 Task: Check the repository's stargazers to see who's interested.
Action: Mouse moved to (546, 43)
Screenshot: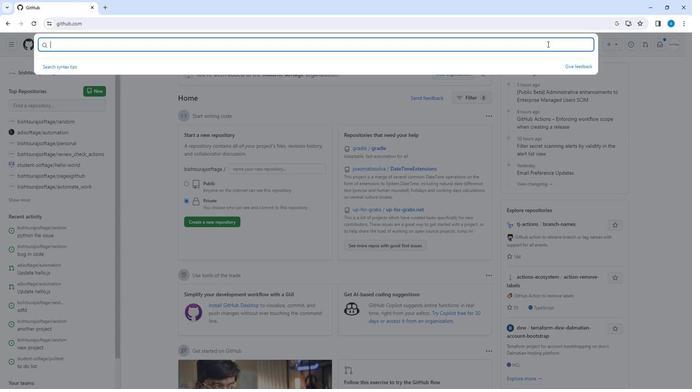 
Action: Mouse pressed left at (546, 43)
Screenshot: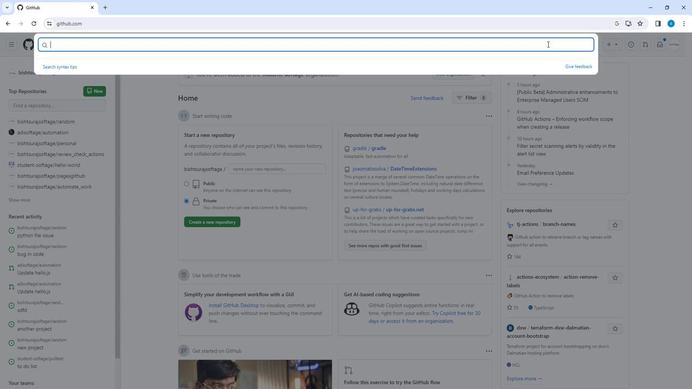 
Action: Key pressed bootstrap
Screenshot: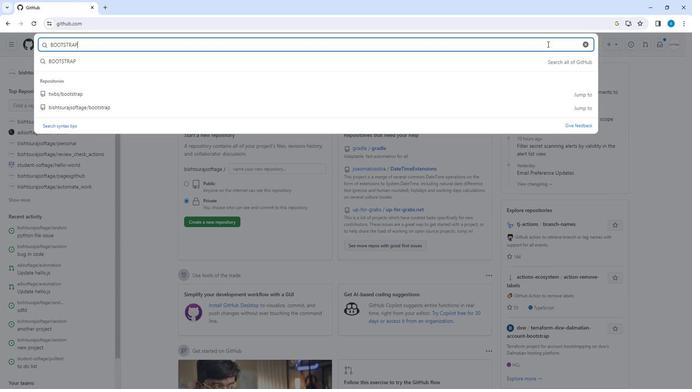 
Action: Mouse moved to (308, 96)
Screenshot: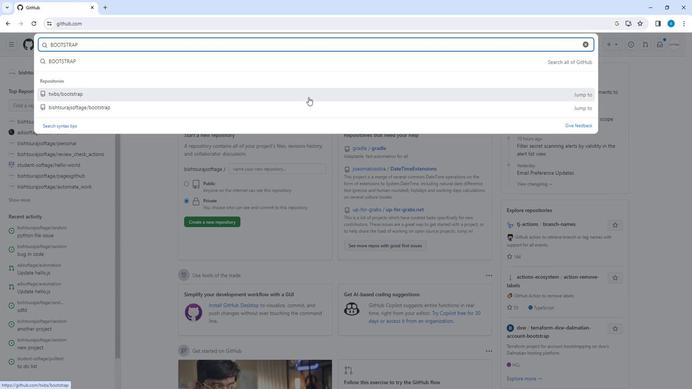 
Action: Mouse pressed left at (308, 96)
Screenshot: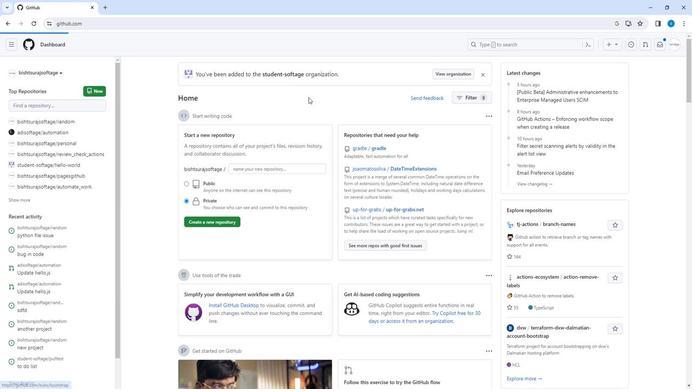 
Action: Mouse moved to (479, 257)
Screenshot: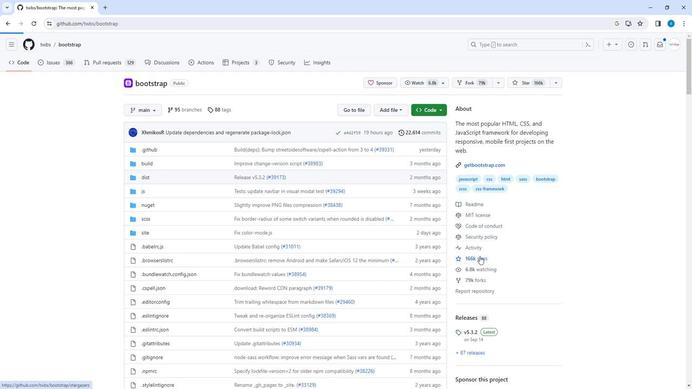 
Action: Mouse pressed left at (479, 257)
Screenshot: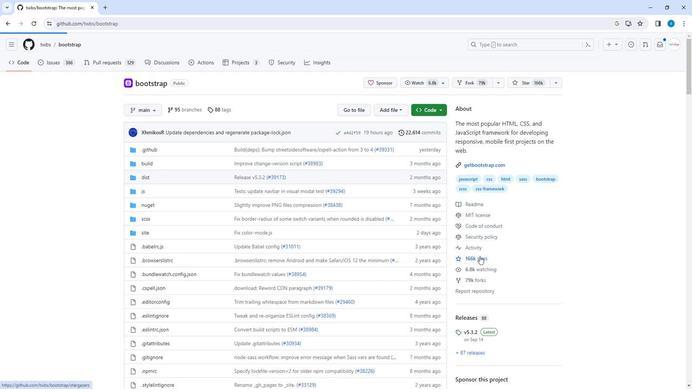 
Action: Mouse moved to (160, 148)
Screenshot: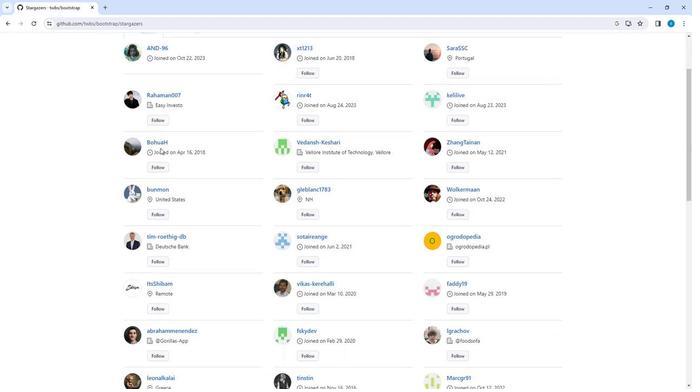 
Action: Mouse scrolled (160, 147) with delta (0, 0)
Screenshot: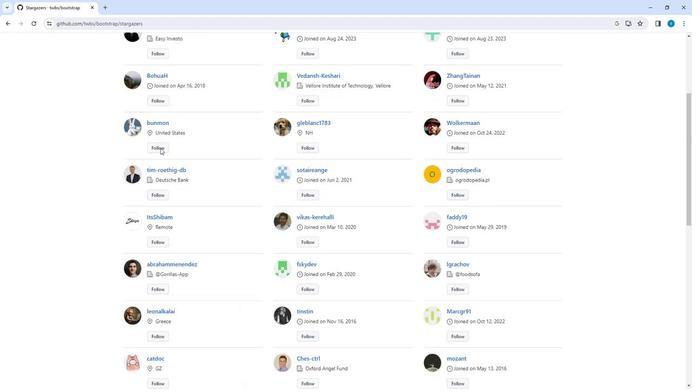 
Action: Mouse scrolled (160, 147) with delta (0, 0)
Screenshot: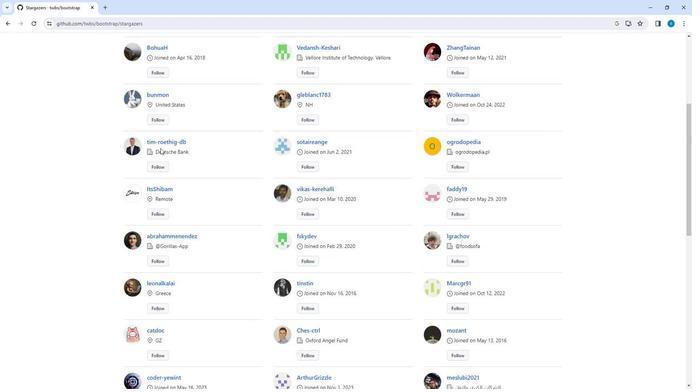 
Action: Mouse scrolled (160, 147) with delta (0, 0)
Screenshot: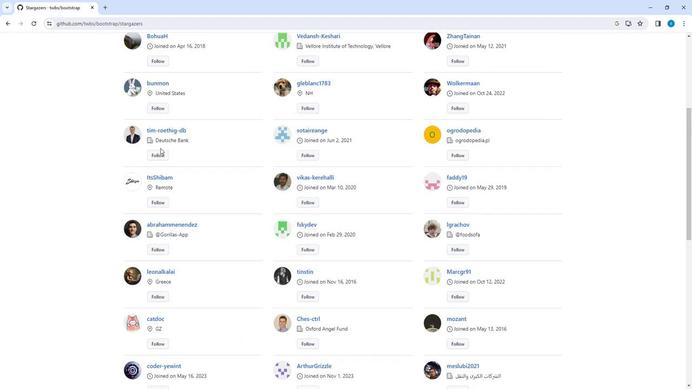 
Action: Mouse scrolled (160, 147) with delta (0, 0)
Screenshot: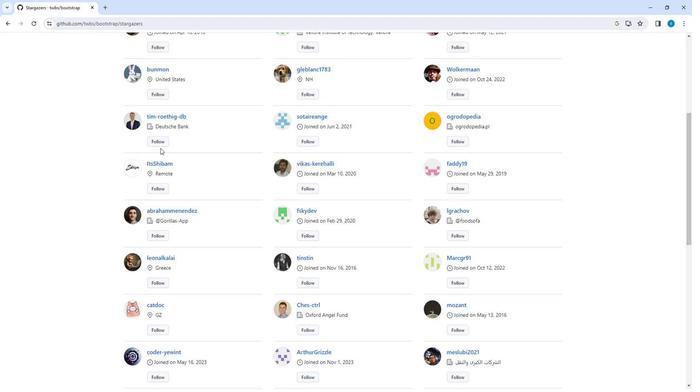 
Action: Mouse scrolled (160, 147) with delta (0, 0)
Screenshot: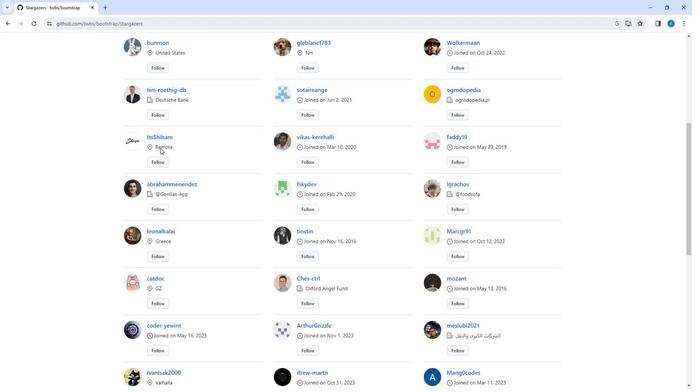 
Action: Mouse scrolled (160, 147) with delta (0, 0)
Screenshot: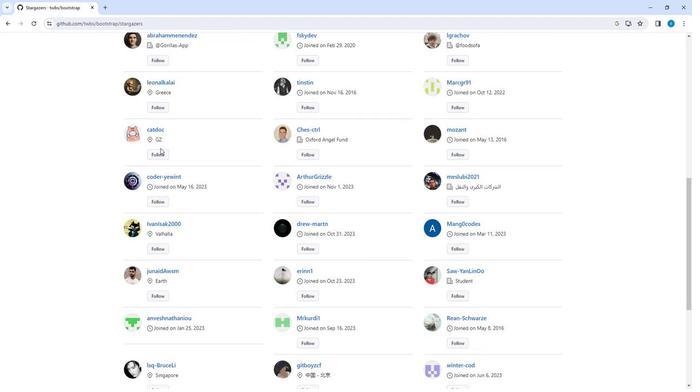 
Action: Mouse scrolled (160, 147) with delta (0, 0)
Screenshot: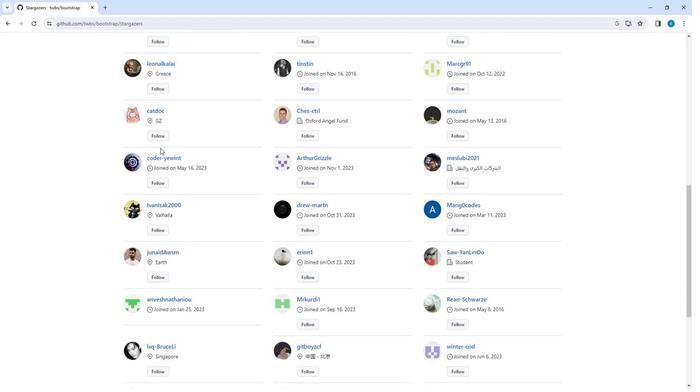 
Action: Mouse scrolled (160, 147) with delta (0, 0)
Screenshot: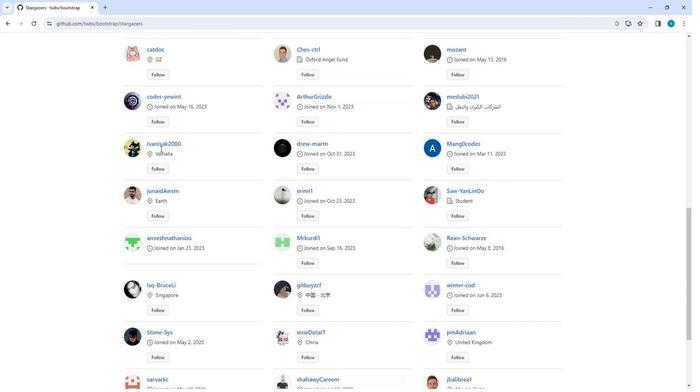 
Action: Mouse scrolled (160, 147) with delta (0, 0)
Screenshot: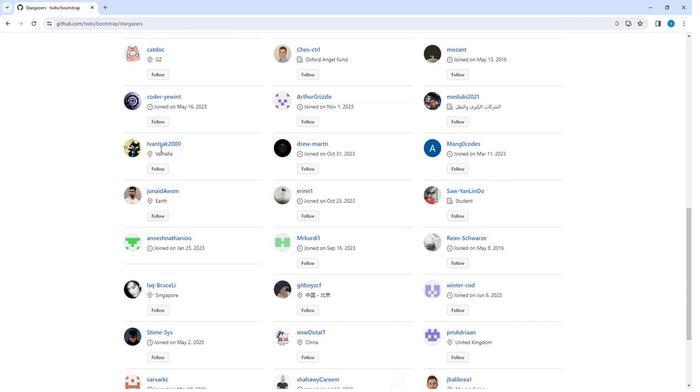 
Action: Mouse scrolled (160, 147) with delta (0, 0)
Screenshot: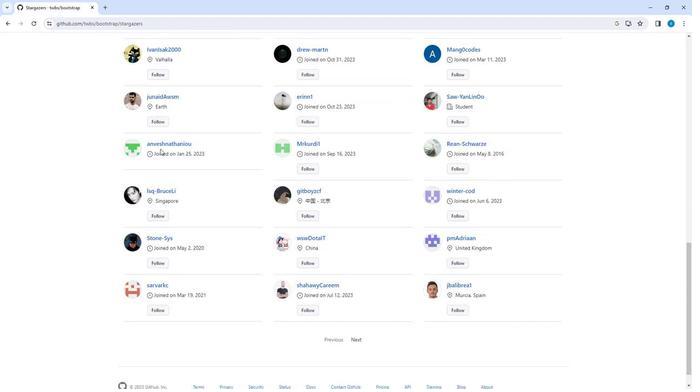 
Action: Mouse scrolled (160, 147) with delta (0, 0)
Screenshot: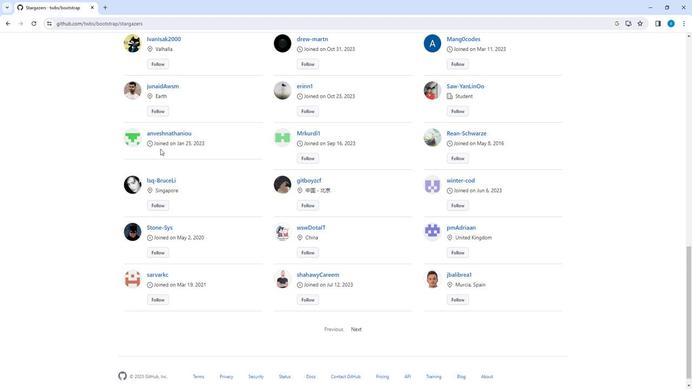 
Action: Mouse scrolled (160, 147) with delta (0, 0)
Screenshot: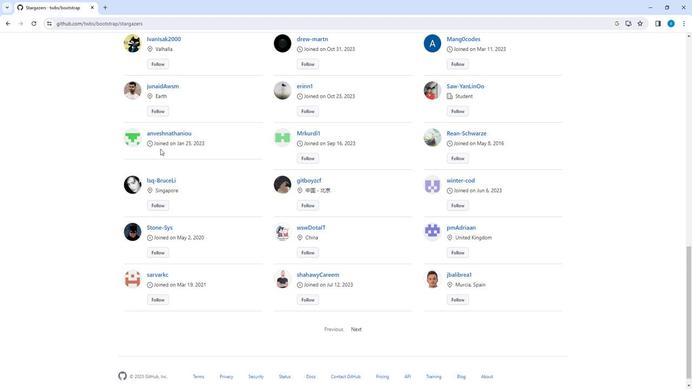 
Action: Mouse scrolled (160, 147) with delta (0, 0)
Screenshot: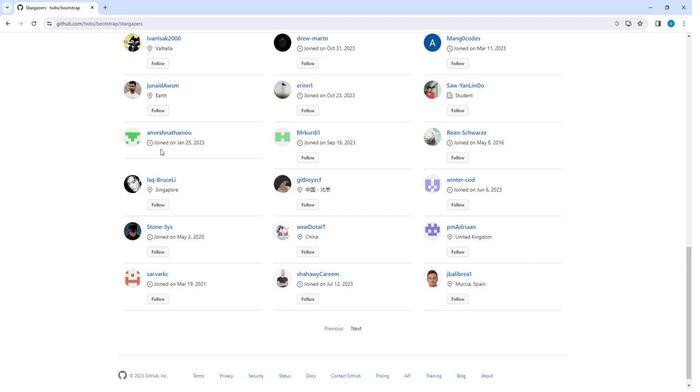
Action: Mouse scrolled (160, 147) with delta (0, 0)
Screenshot: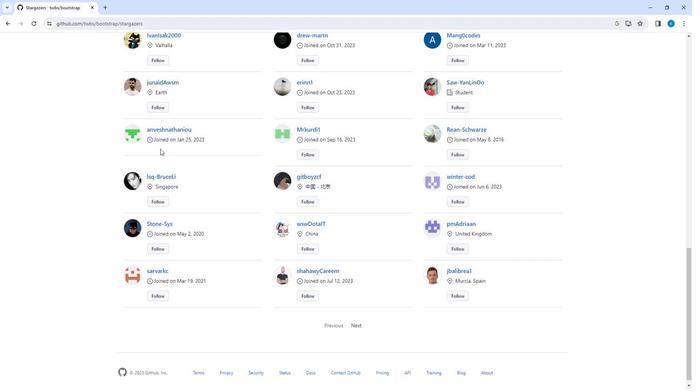 
Action: Mouse scrolled (160, 147) with delta (0, 0)
Screenshot: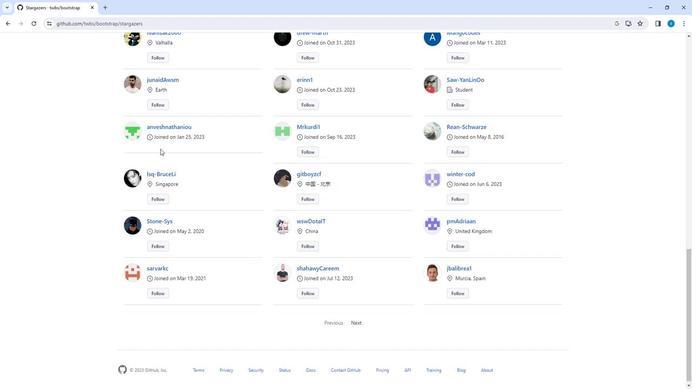
Action: Mouse moved to (160, 148)
Screenshot: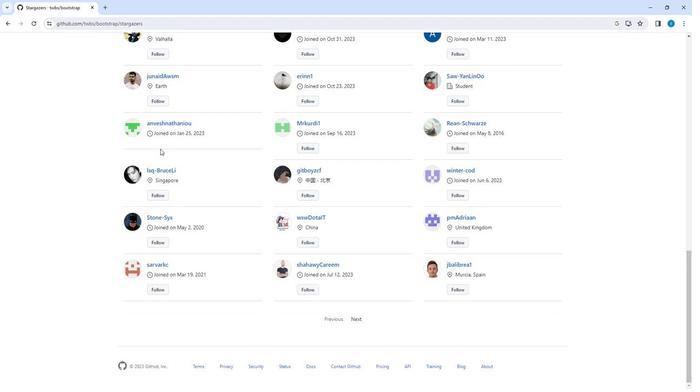 
Action: Mouse scrolled (160, 148) with delta (0, 0)
Screenshot: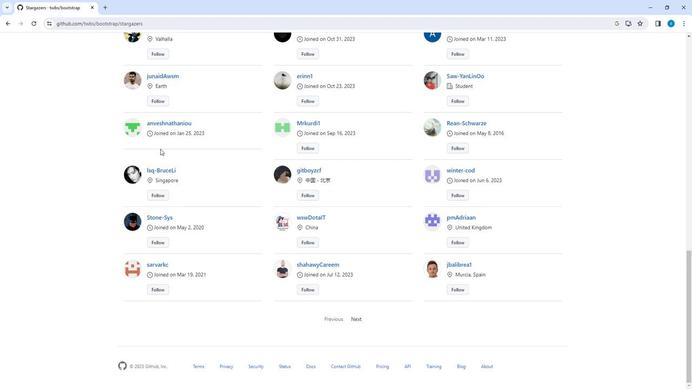 
Action: Mouse scrolled (160, 148) with delta (0, 0)
Screenshot: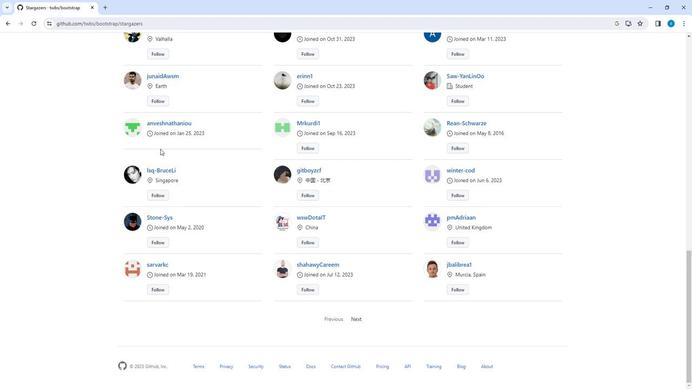 
Action: Mouse scrolled (160, 148) with delta (0, 0)
Screenshot: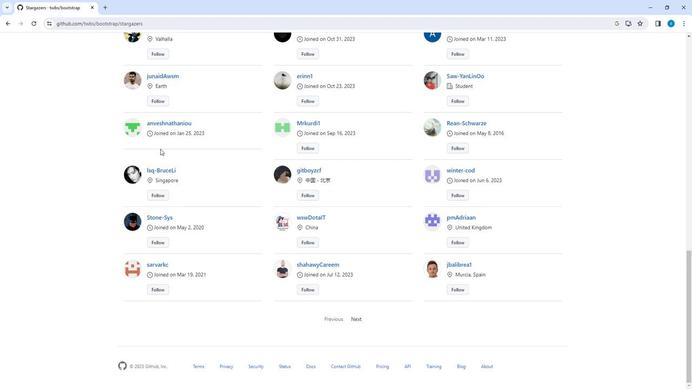 
Action: Mouse scrolled (160, 148) with delta (0, 0)
Screenshot: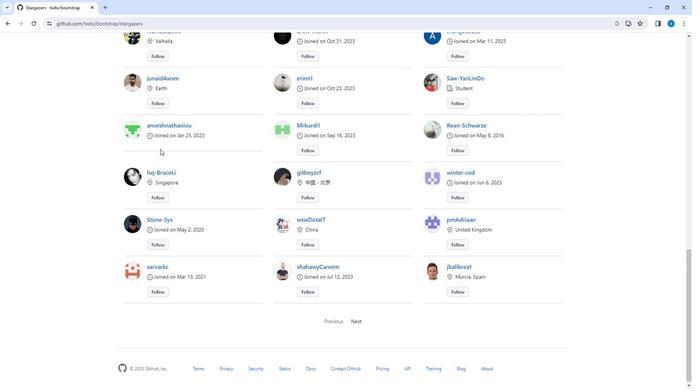 
Action: Mouse scrolled (160, 149) with delta (0, 0)
Screenshot: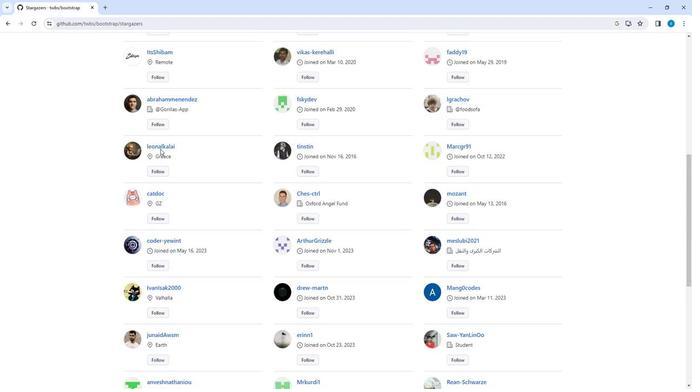 
Action: Mouse scrolled (160, 149) with delta (0, 0)
Screenshot: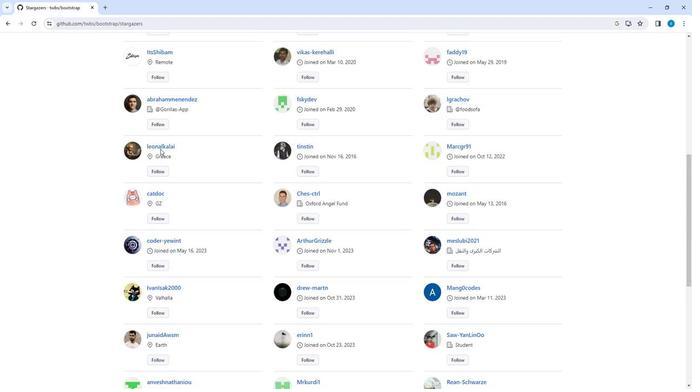 
Action: Mouse scrolled (160, 149) with delta (0, 0)
Screenshot: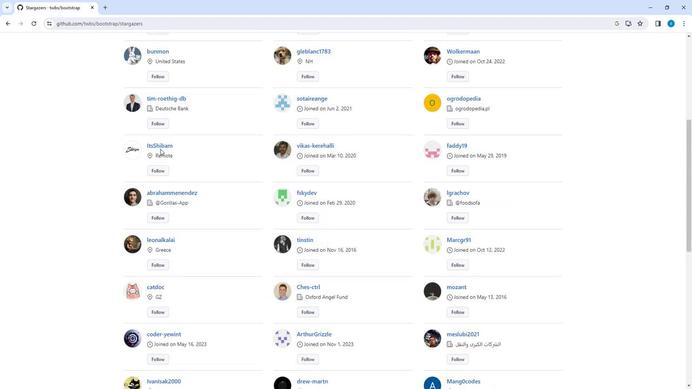 
Action: Mouse scrolled (160, 149) with delta (0, 0)
Screenshot: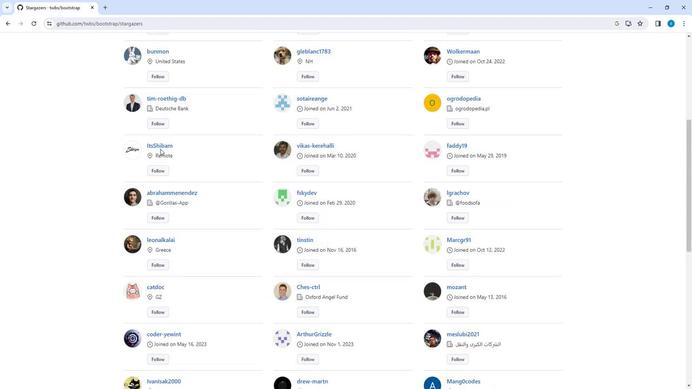 
Action: Mouse scrolled (160, 149) with delta (0, 0)
Screenshot: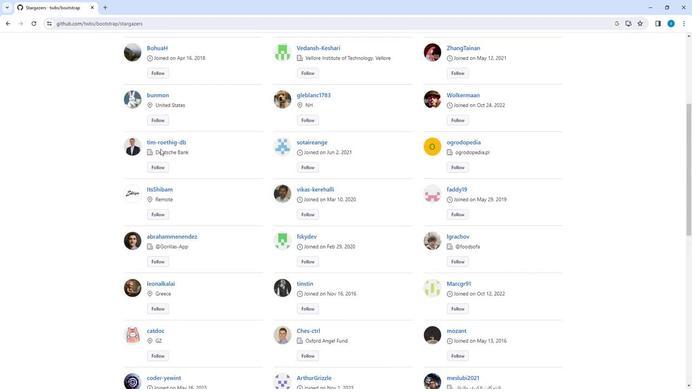 
Action: Mouse scrolled (160, 149) with delta (0, 0)
Screenshot: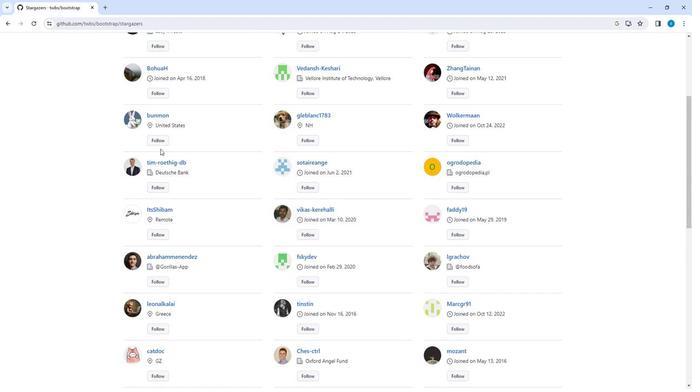 
Action: Mouse scrolled (160, 149) with delta (0, 0)
Screenshot: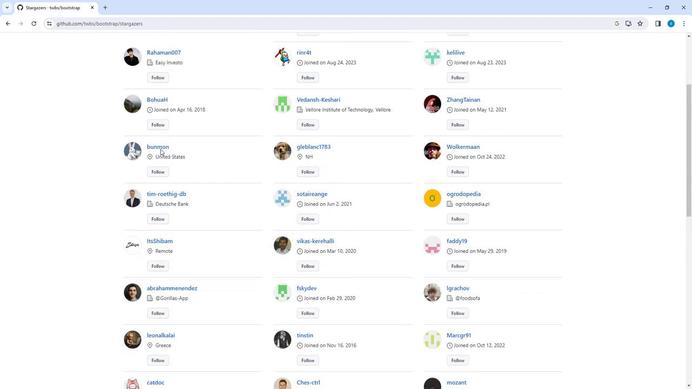 
Action: Mouse scrolled (160, 149) with delta (0, 0)
Screenshot: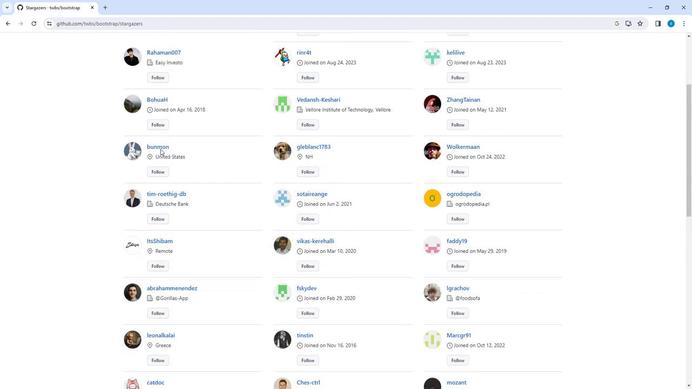 
Action: Mouse scrolled (160, 149) with delta (0, 0)
Screenshot: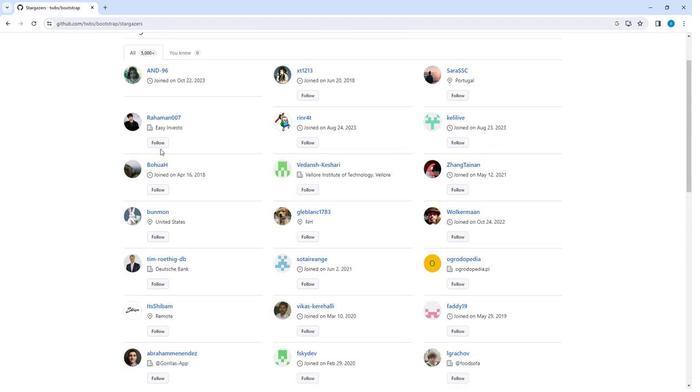 
Action: Mouse scrolled (160, 149) with delta (0, 0)
Screenshot: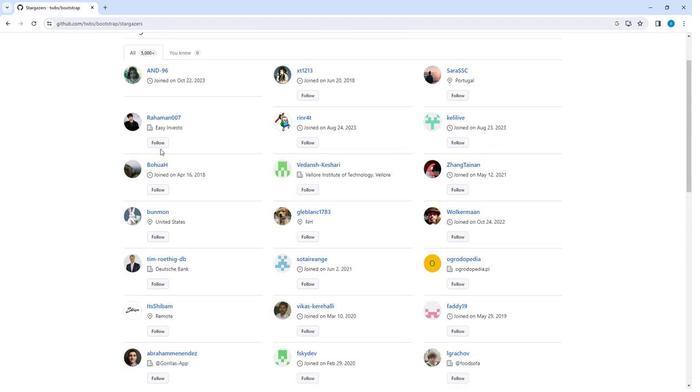 
Action: Mouse scrolled (160, 149) with delta (0, 0)
Screenshot: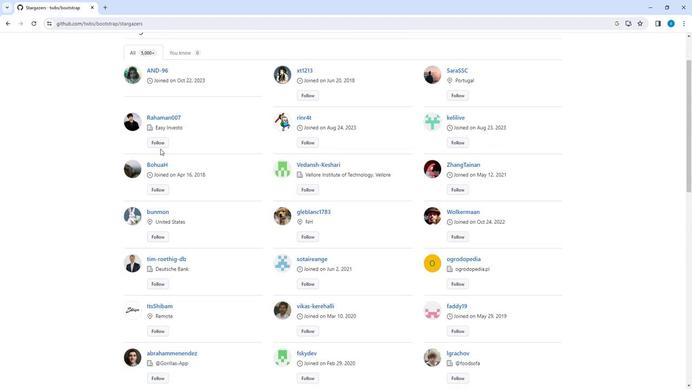 
Action: Mouse scrolled (160, 149) with delta (0, 0)
Screenshot: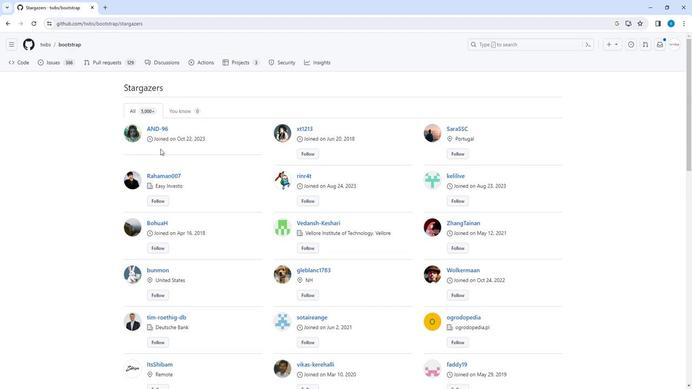 
Action: Mouse scrolled (160, 149) with delta (0, 0)
Screenshot: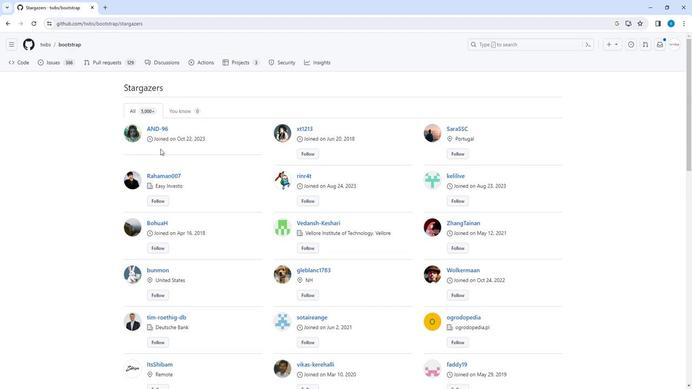 
Action: Mouse scrolled (160, 149) with delta (0, 0)
Screenshot: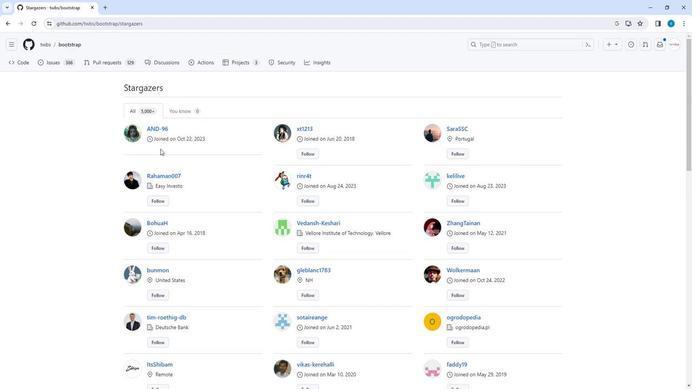 
Action: Mouse scrolled (160, 149) with delta (0, 0)
Screenshot: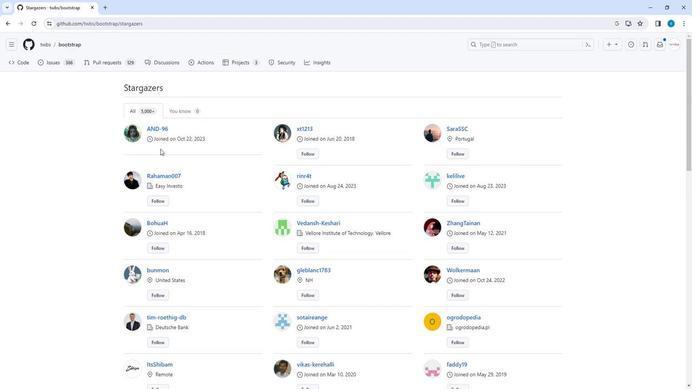 
Action: Mouse scrolled (160, 149) with delta (0, 0)
Screenshot: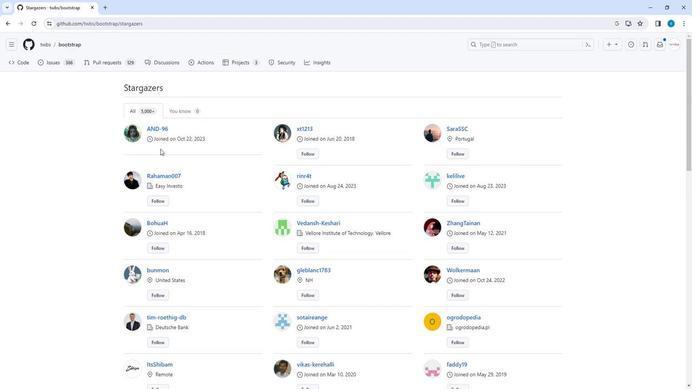 
Action: Mouse scrolled (160, 149) with delta (0, 0)
Screenshot: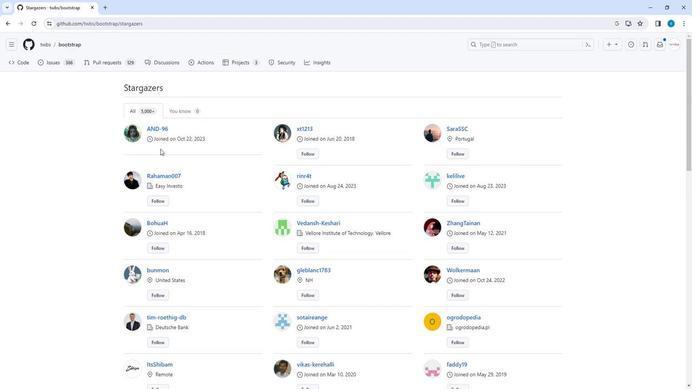
Action: Mouse moved to (76, 173)
Screenshot: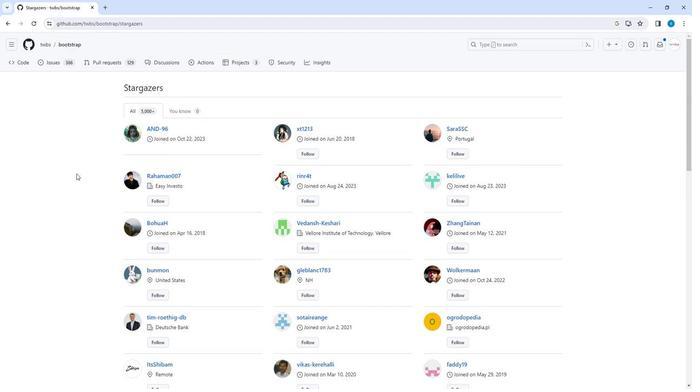 
